 Task: Change the scrollbar horizontal scrollbar size to 12 in the text editor.
Action: Mouse moved to (29, 505)
Screenshot: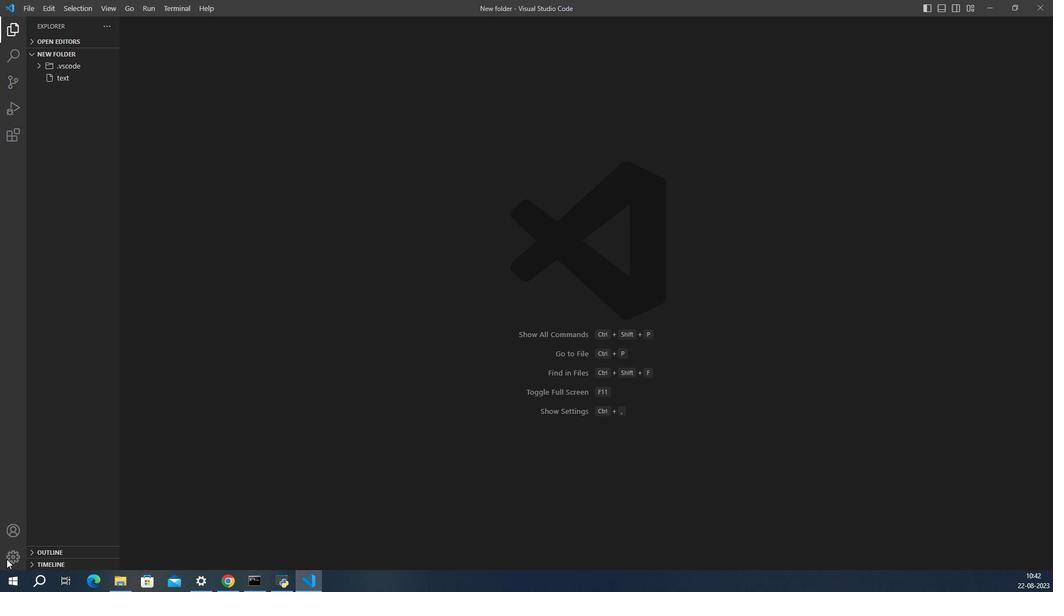 
Action: Mouse pressed left at (29, 505)
Screenshot: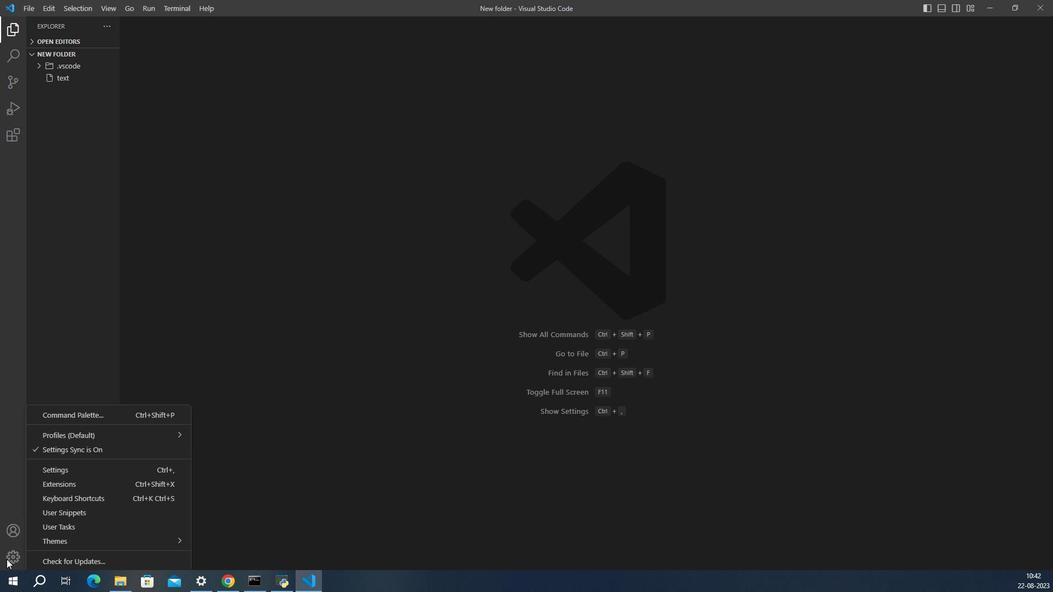 
Action: Mouse moved to (59, 471)
Screenshot: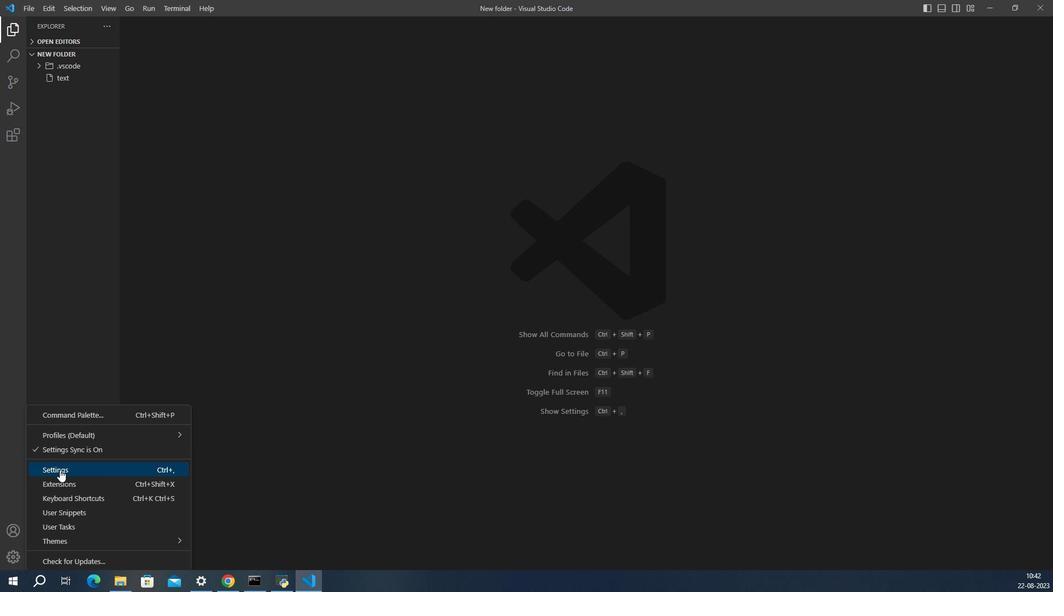 
Action: Mouse pressed left at (59, 471)
Screenshot: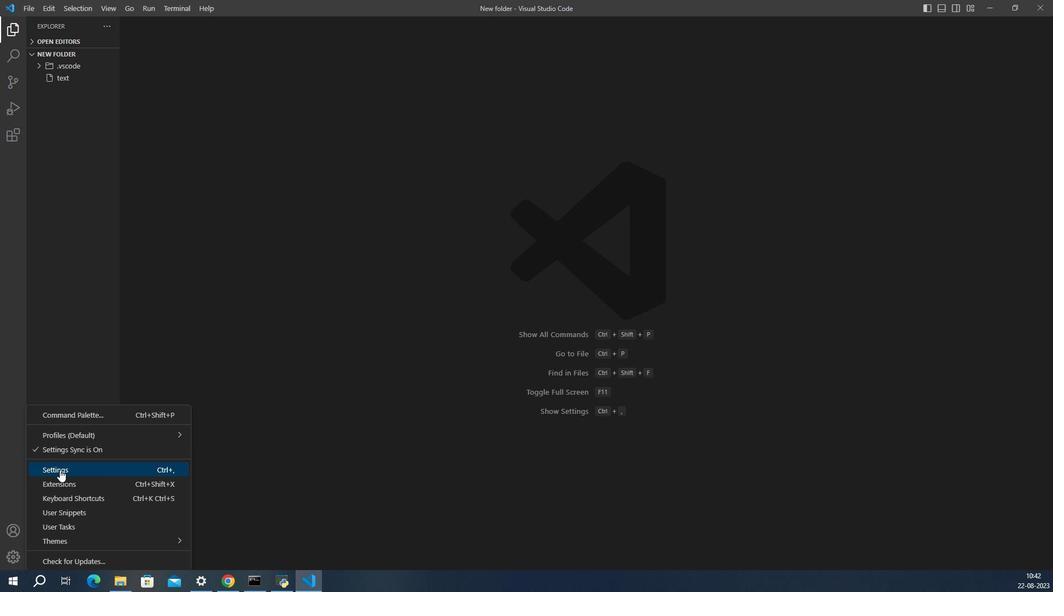 
Action: Mouse moved to (300, 443)
Screenshot: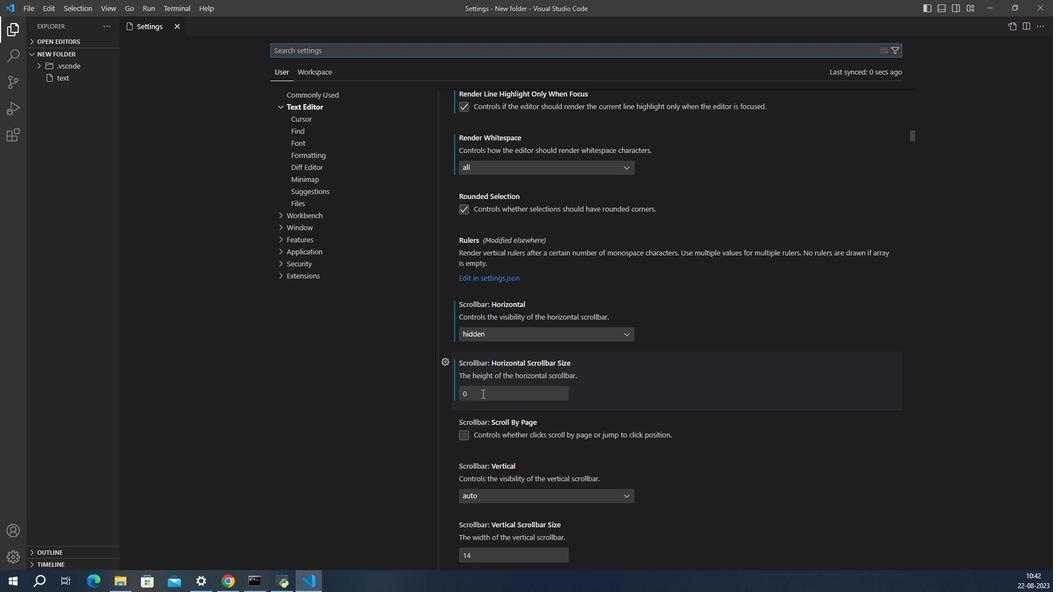 
Action: Mouse pressed left at (300, 443)
Screenshot: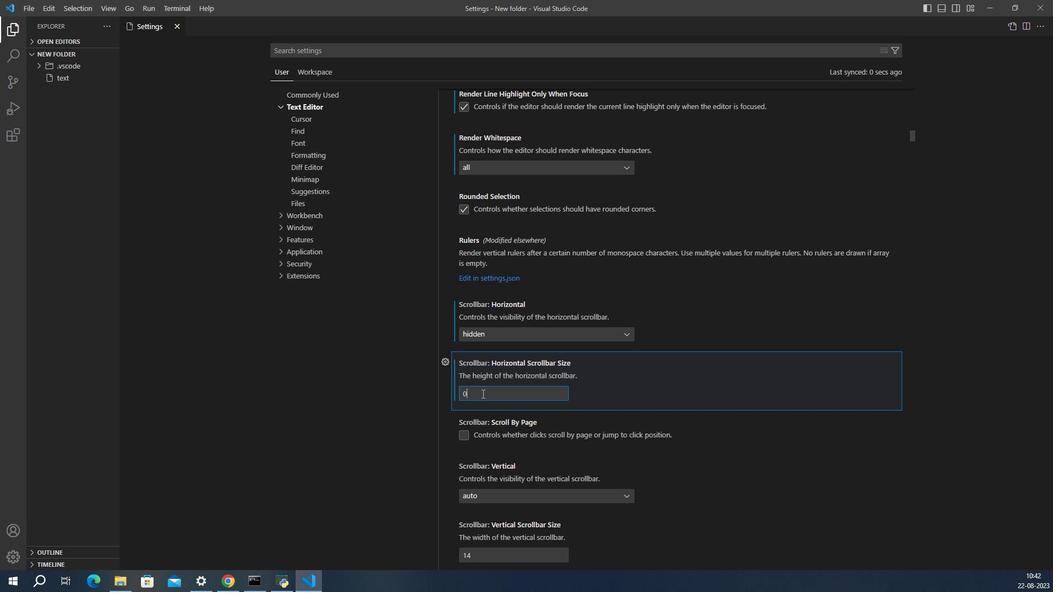 
Action: Key pressed <Key.backspace>12
Screenshot: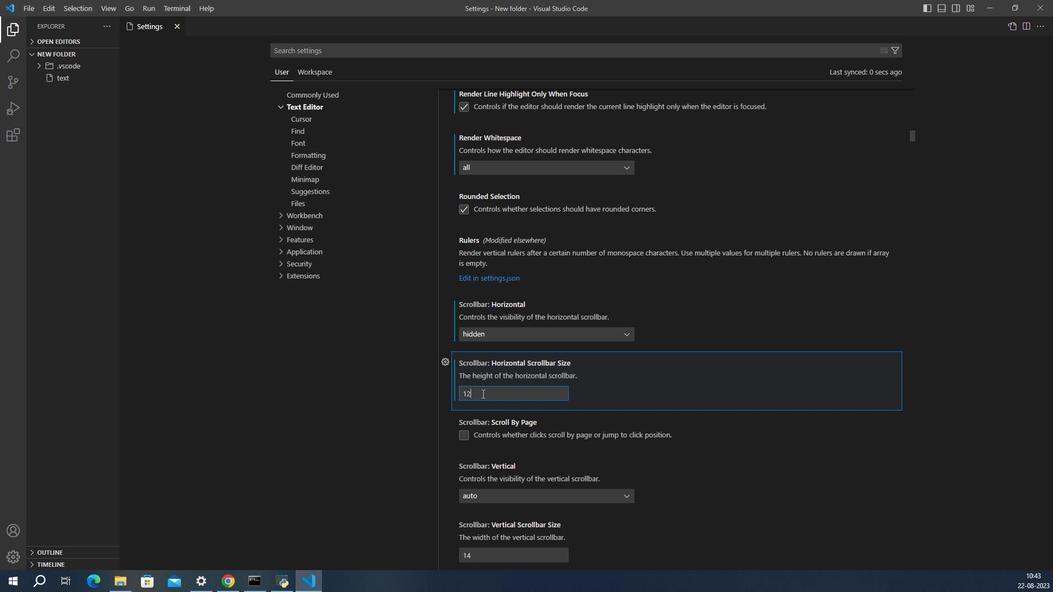 
